 Task: Filter Commitments by Social impact.
Action: Mouse moved to (237, 80)
Screenshot: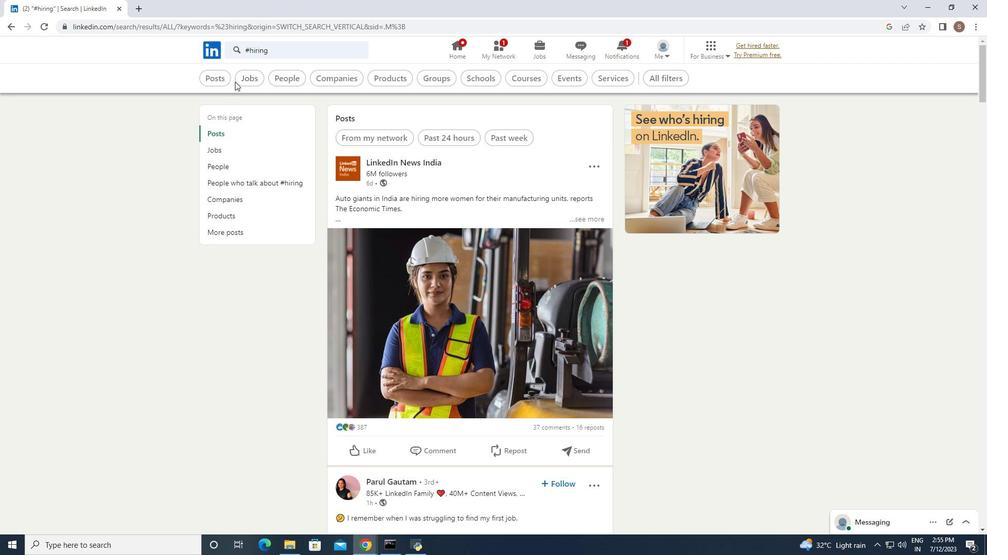 
Action: Mouse pressed left at (237, 80)
Screenshot: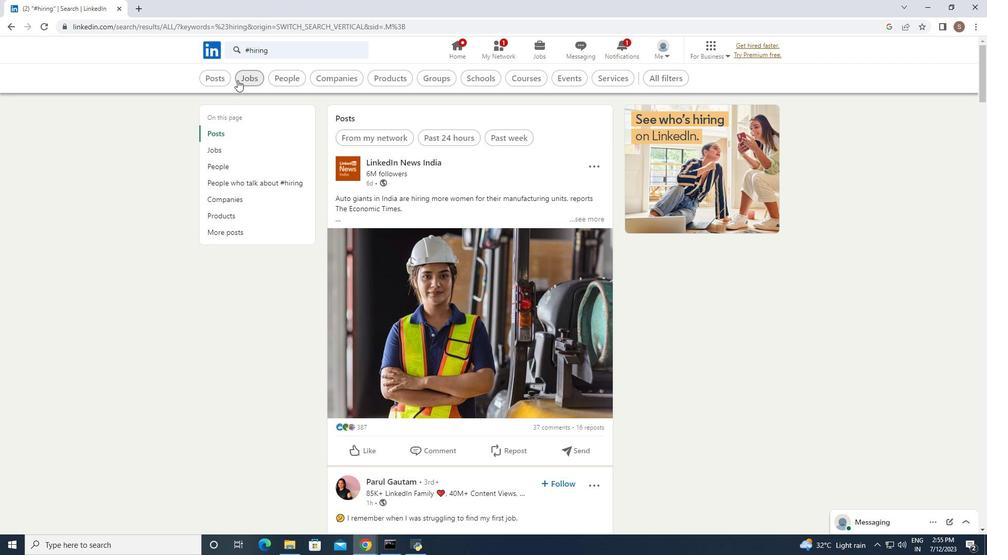 
Action: Mouse moved to (697, 76)
Screenshot: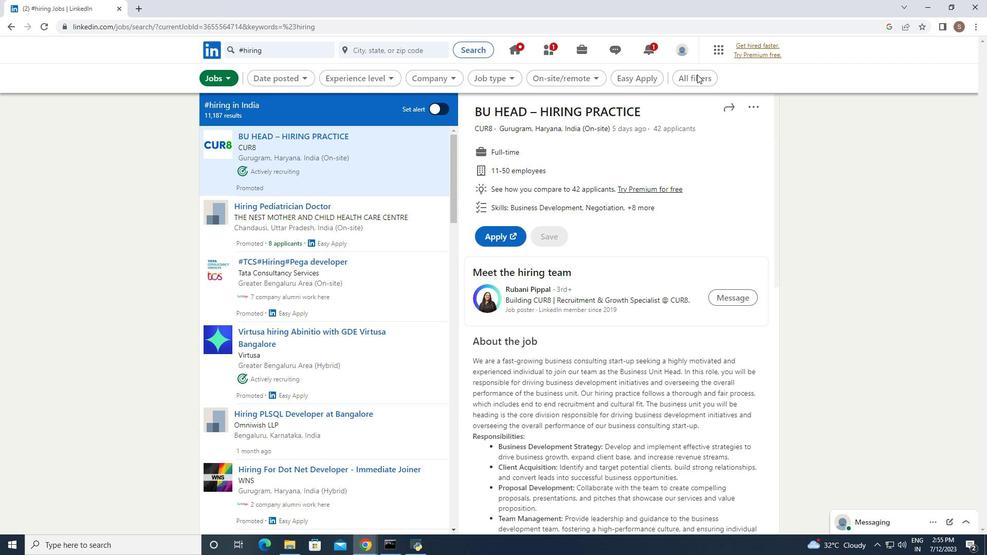 
Action: Mouse pressed left at (697, 76)
Screenshot: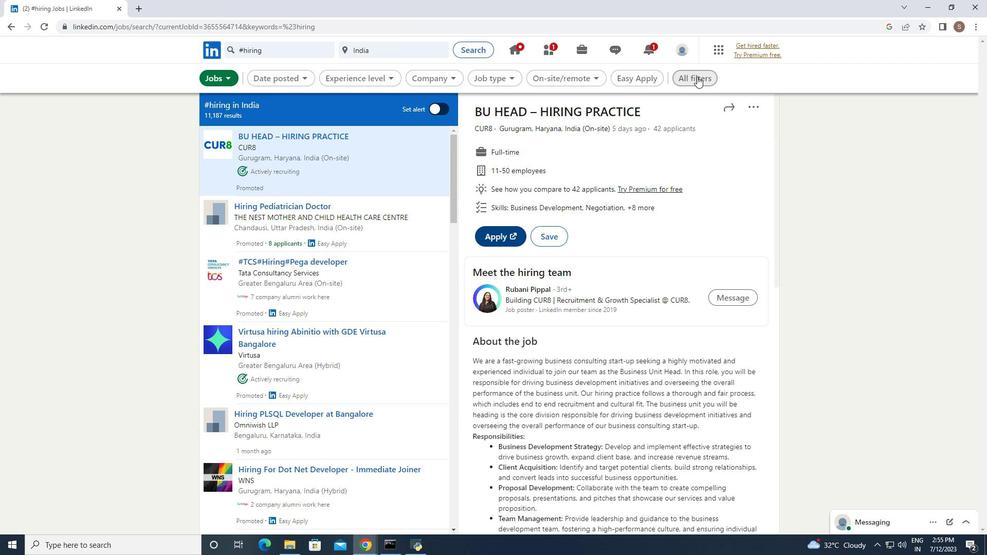 
Action: Mouse moved to (804, 328)
Screenshot: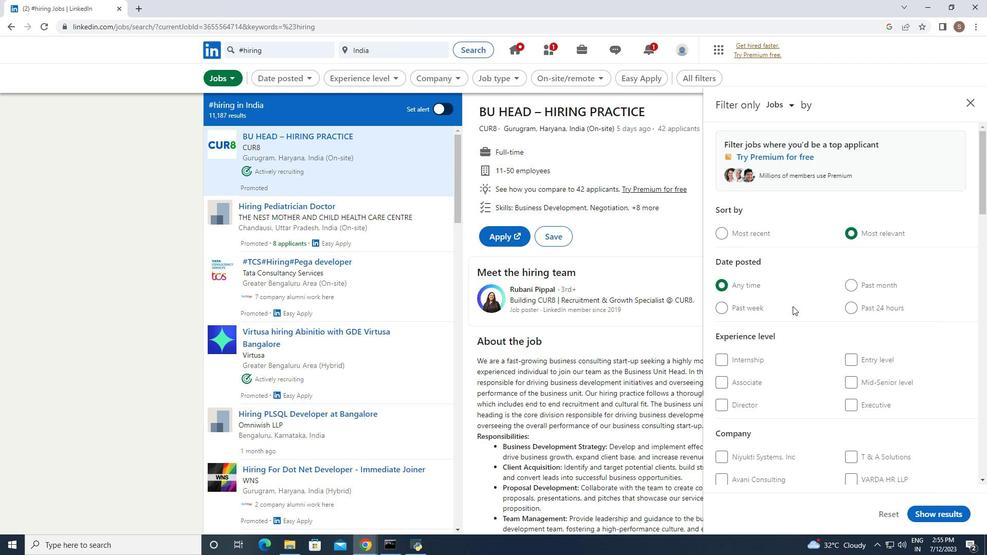 
Action: Mouse scrolled (804, 327) with delta (0, 0)
Screenshot: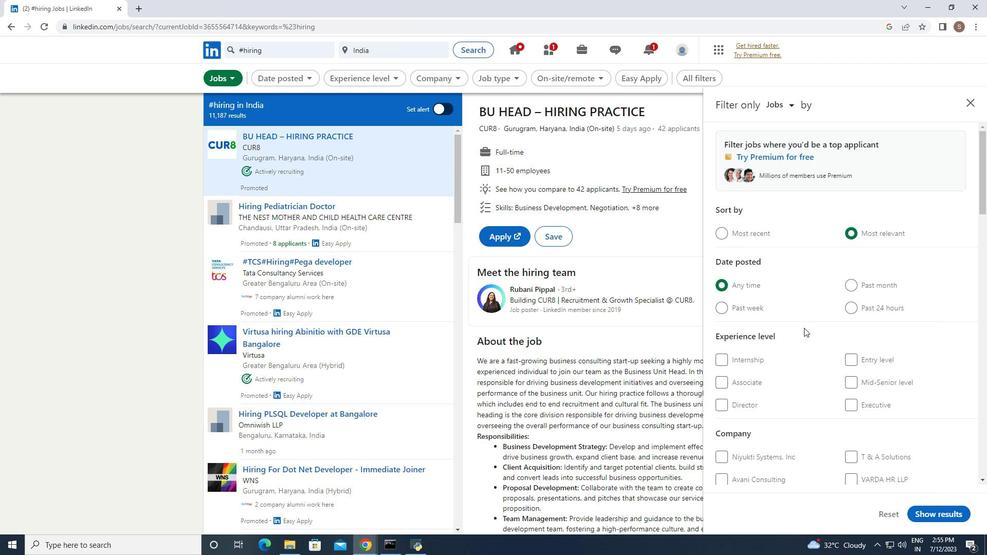 
Action: Mouse scrolled (804, 327) with delta (0, 0)
Screenshot: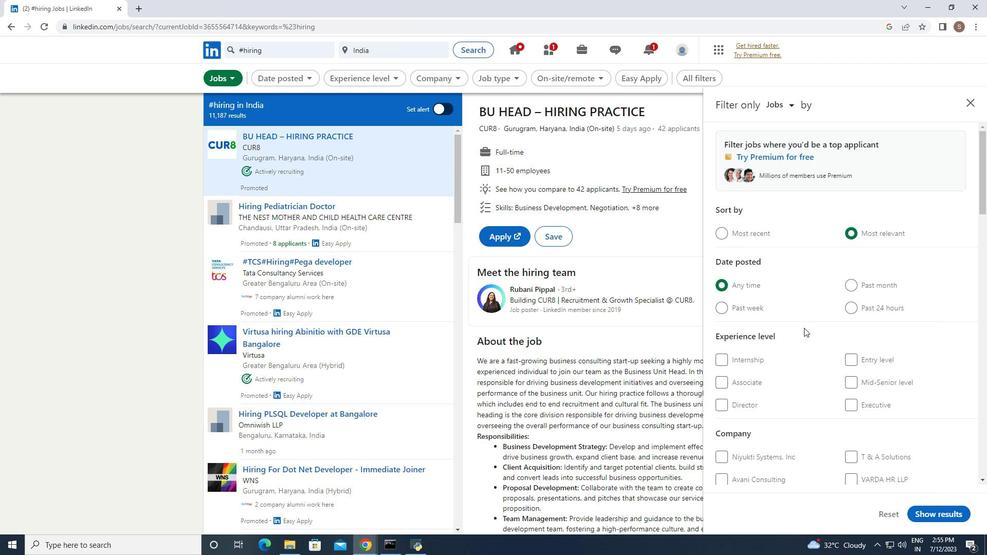
Action: Mouse scrolled (804, 327) with delta (0, 0)
Screenshot: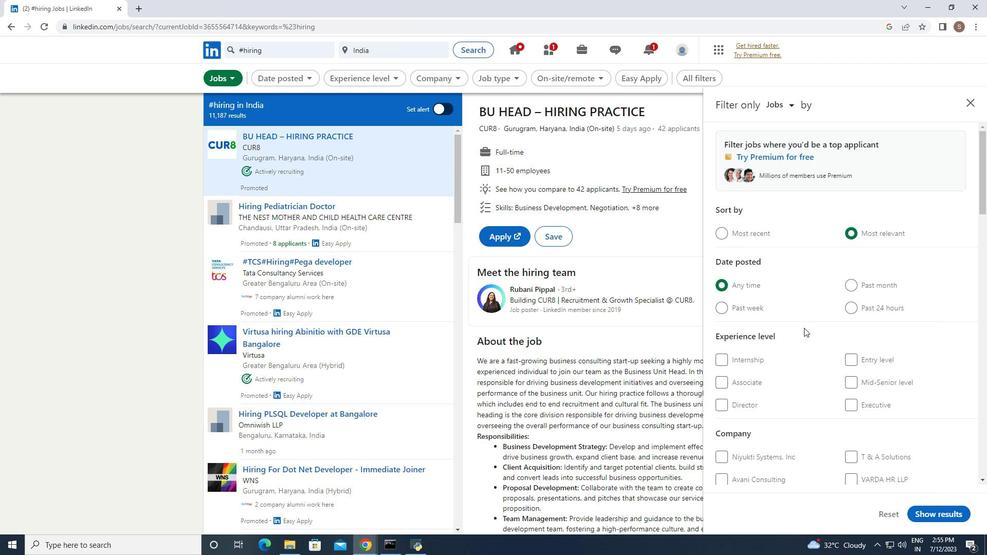 
Action: Mouse scrolled (804, 327) with delta (0, 0)
Screenshot: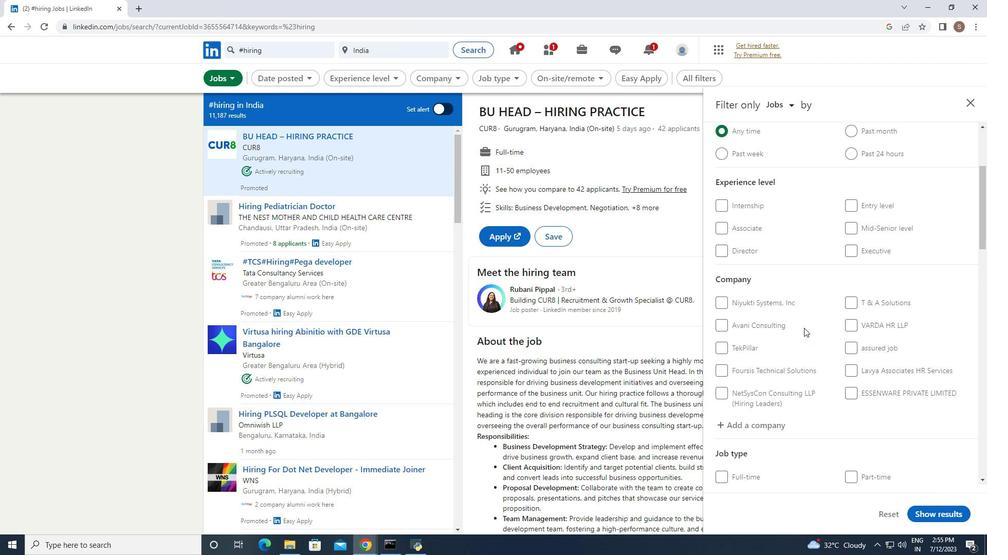 
Action: Mouse scrolled (804, 327) with delta (0, 0)
Screenshot: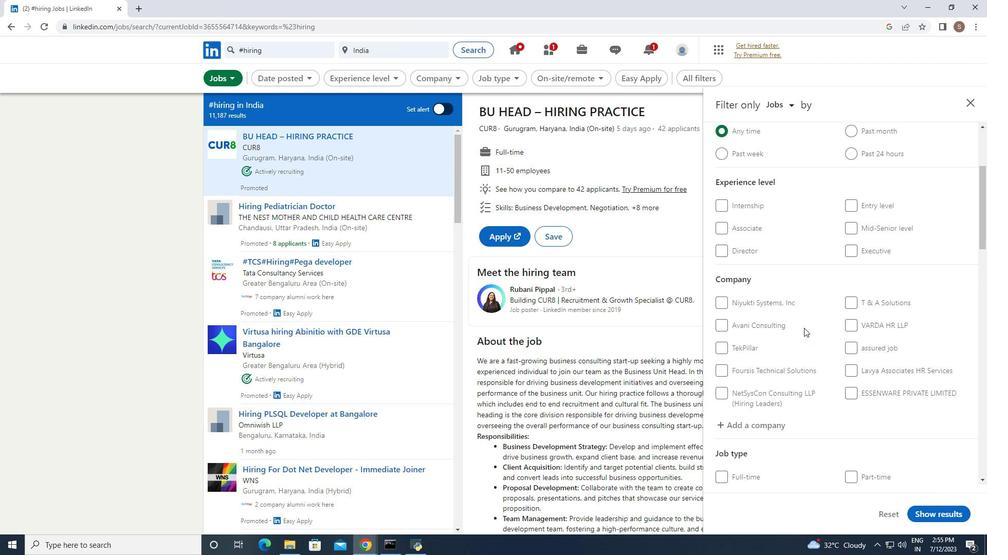 
Action: Mouse scrolled (804, 327) with delta (0, 0)
Screenshot: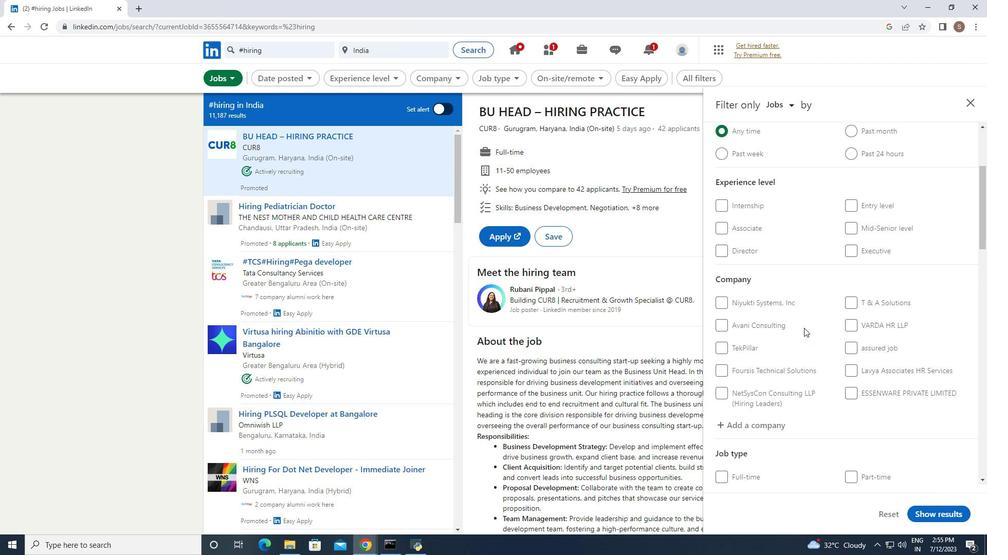 
Action: Mouse scrolled (804, 327) with delta (0, 0)
Screenshot: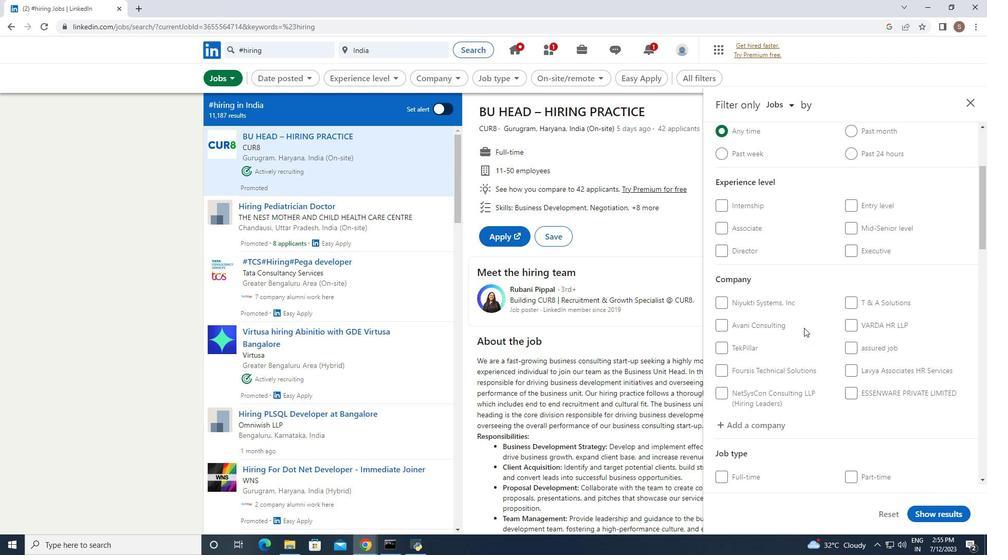
Action: Mouse scrolled (804, 327) with delta (0, 0)
Screenshot: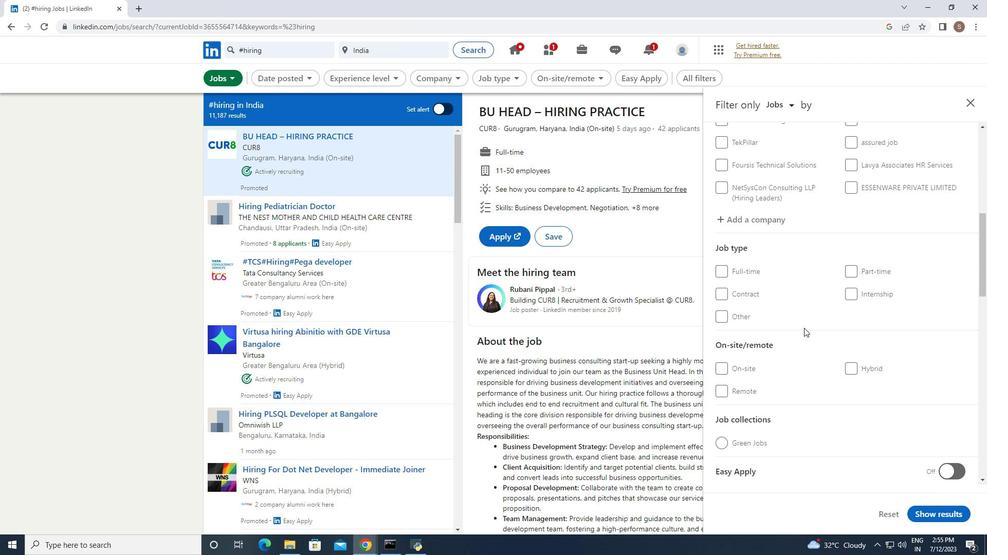 
Action: Mouse scrolled (804, 327) with delta (0, 0)
Screenshot: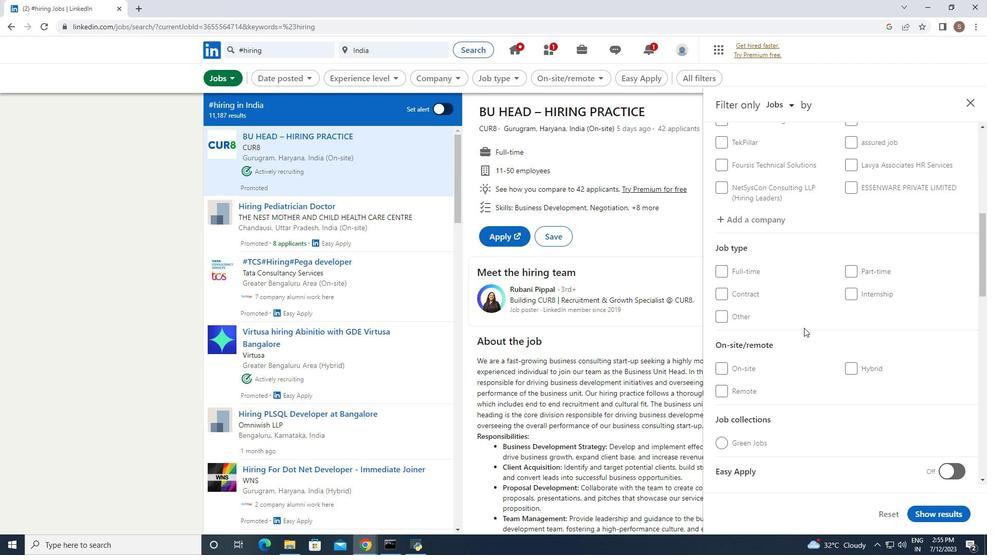 
Action: Mouse scrolled (804, 327) with delta (0, 0)
Screenshot: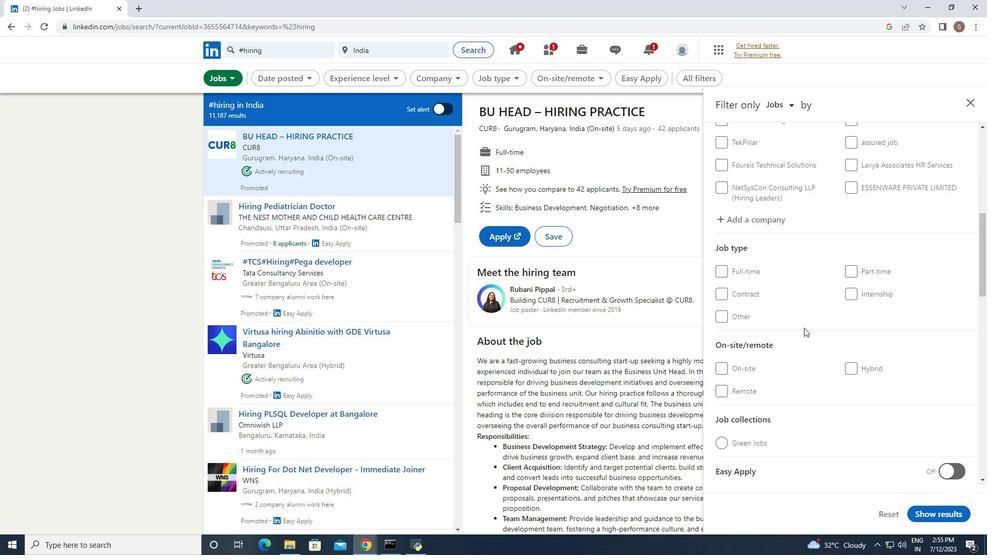 
Action: Mouse scrolled (804, 327) with delta (0, 0)
Screenshot: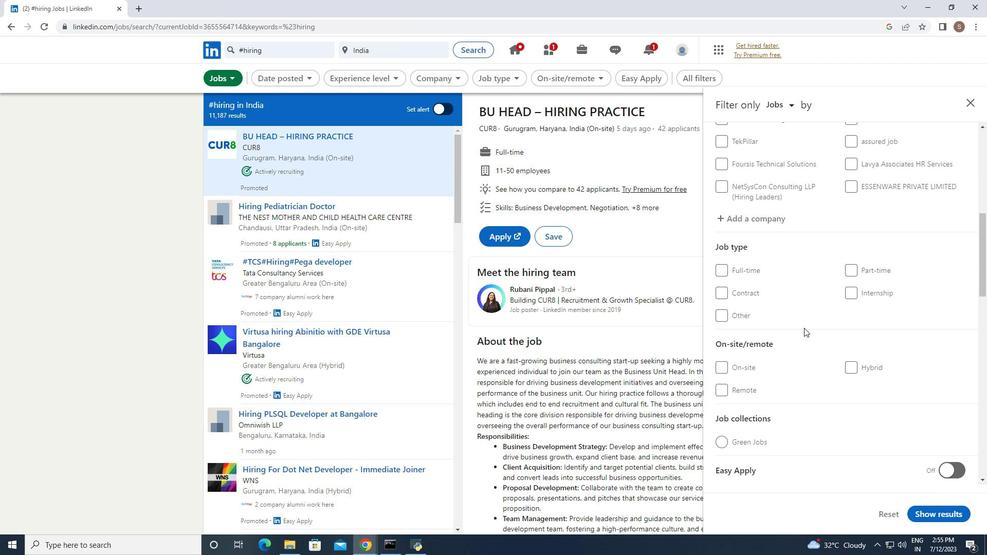 
Action: Mouse scrolled (804, 327) with delta (0, 0)
Screenshot: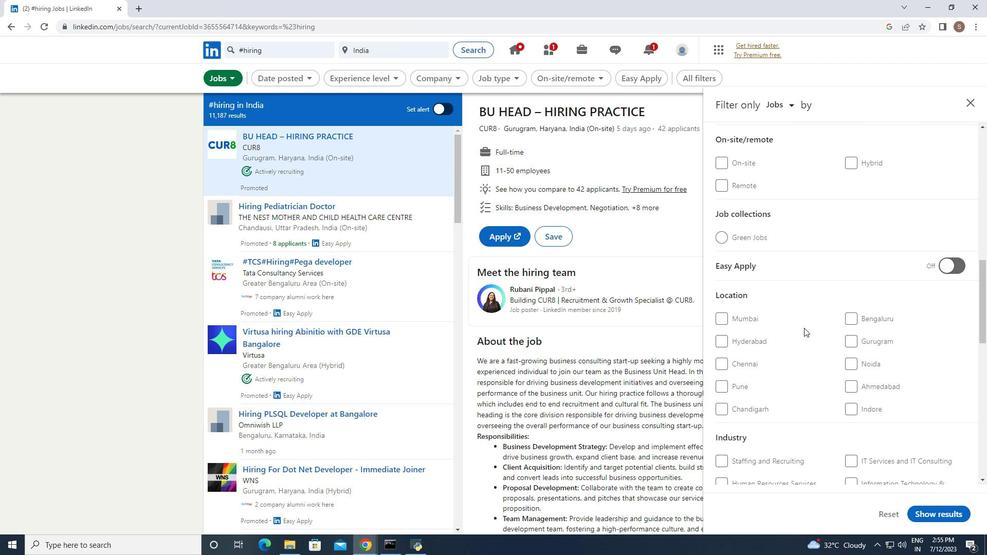 
Action: Mouse scrolled (804, 327) with delta (0, 0)
Screenshot: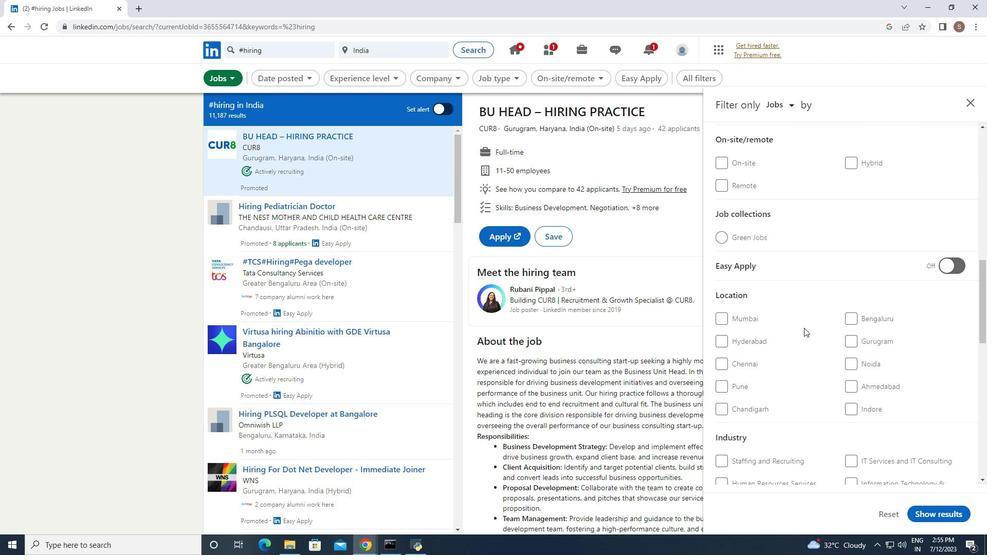 
Action: Mouse scrolled (804, 327) with delta (0, 0)
Screenshot: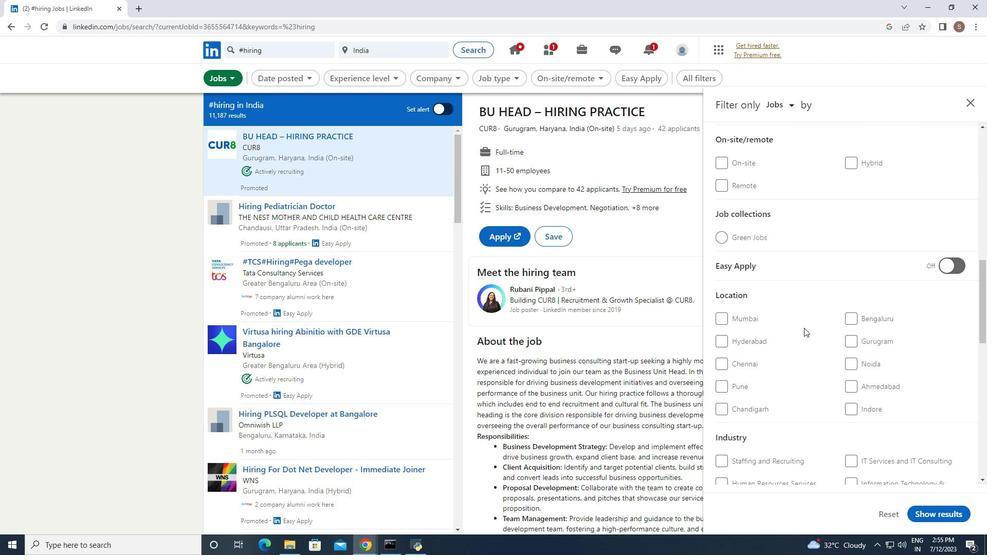 
Action: Mouse scrolled (804, 327) with delta (0, 0)
Screenshot: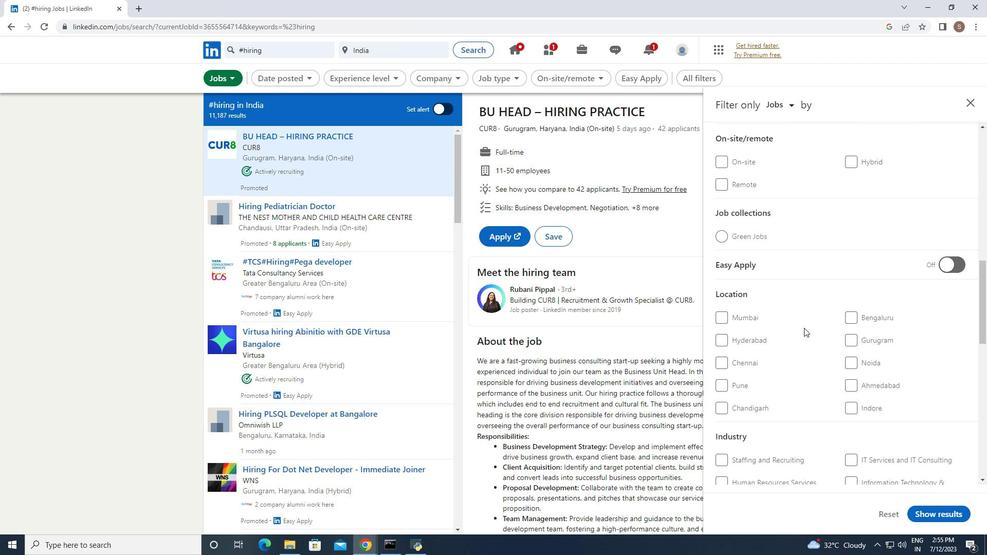 
Action: Mouse scrolled (804, 327) with delta (0, 0)
Screenshot: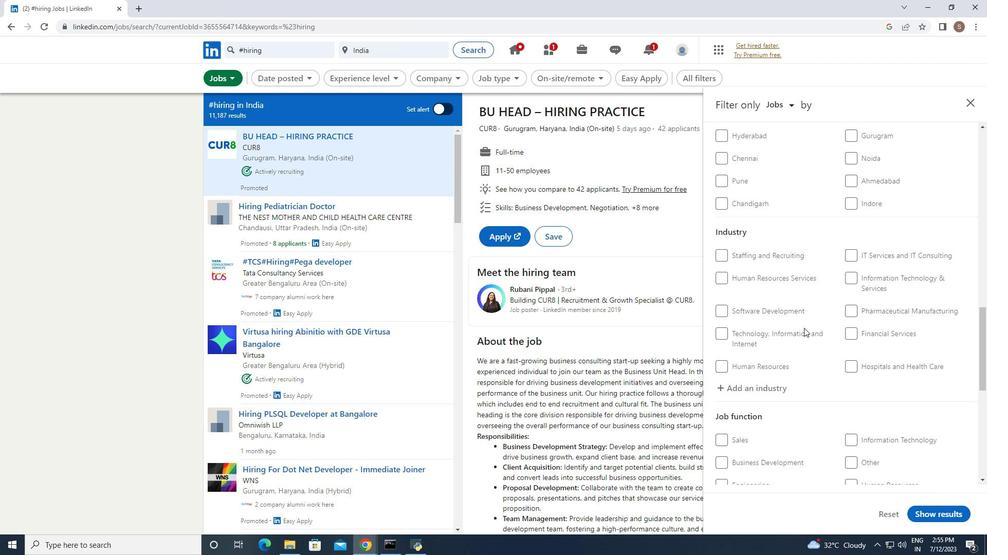 
Action: Mouse scrolled (804, 327) with delta (0, 0)
Screenshot: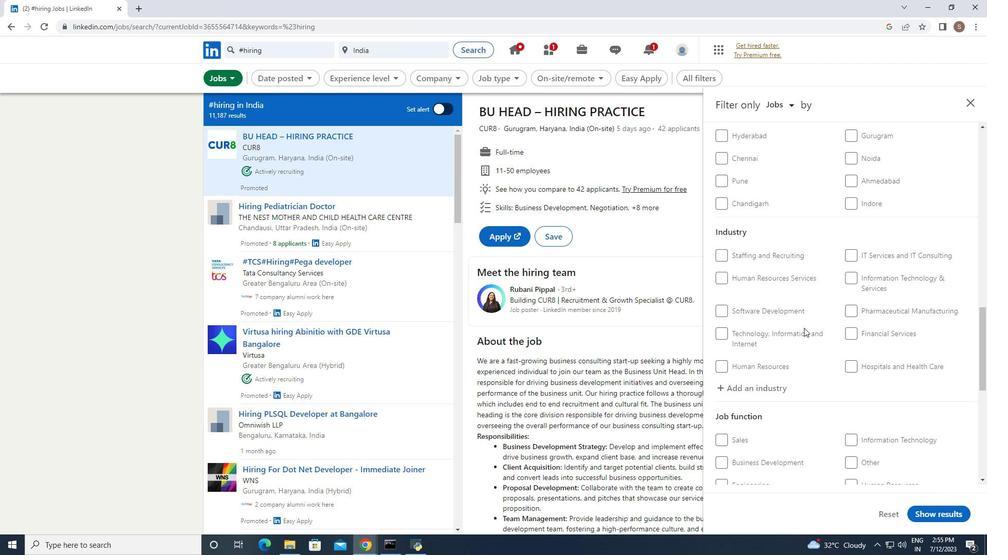 
Action: Mouse scrolled (804, 327) with delta (0, 0)
Screenshot: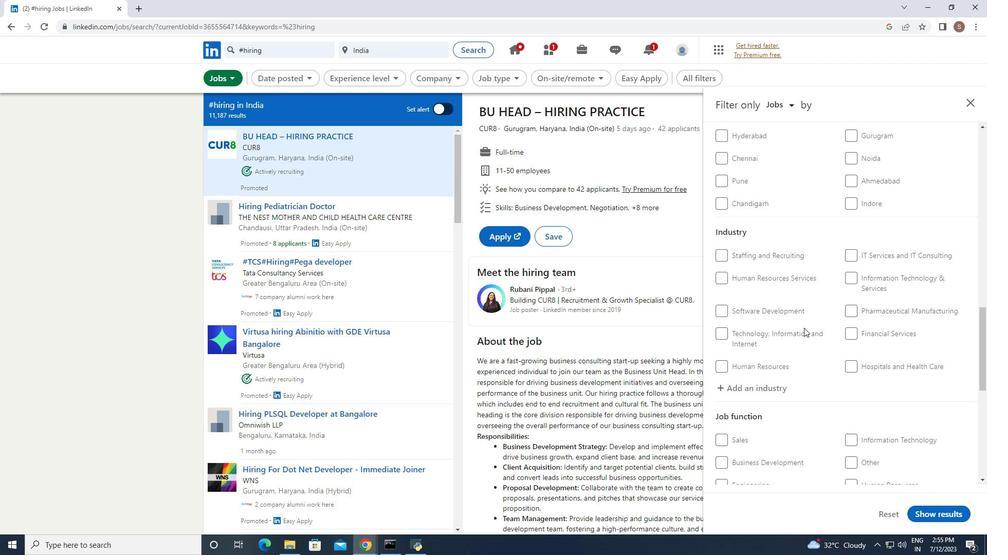 
Action: Mouse scrolled (804, 327) with delta (0, 0)
Screenshot: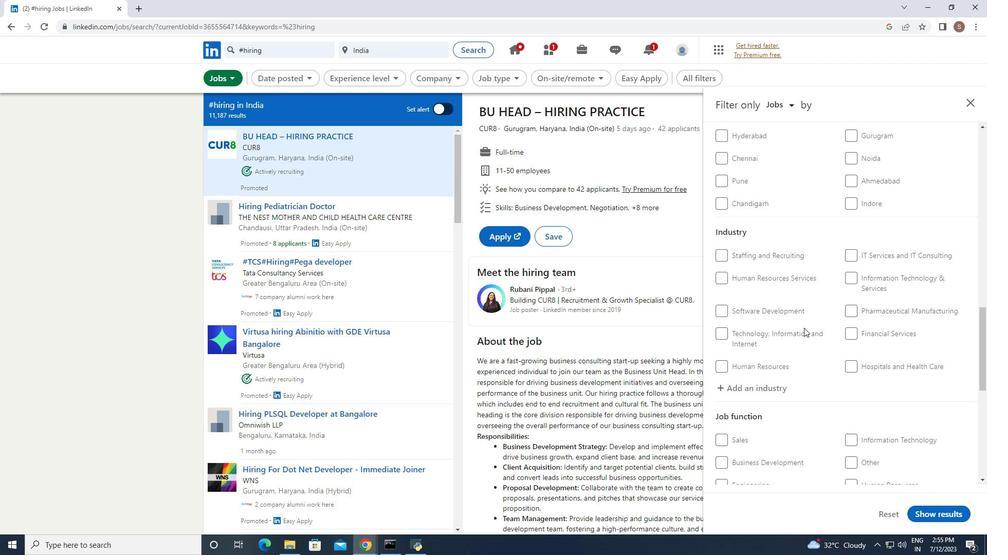 
Action: Mouse scrolled (804, 327) with delta (0, 0)
Screenshot: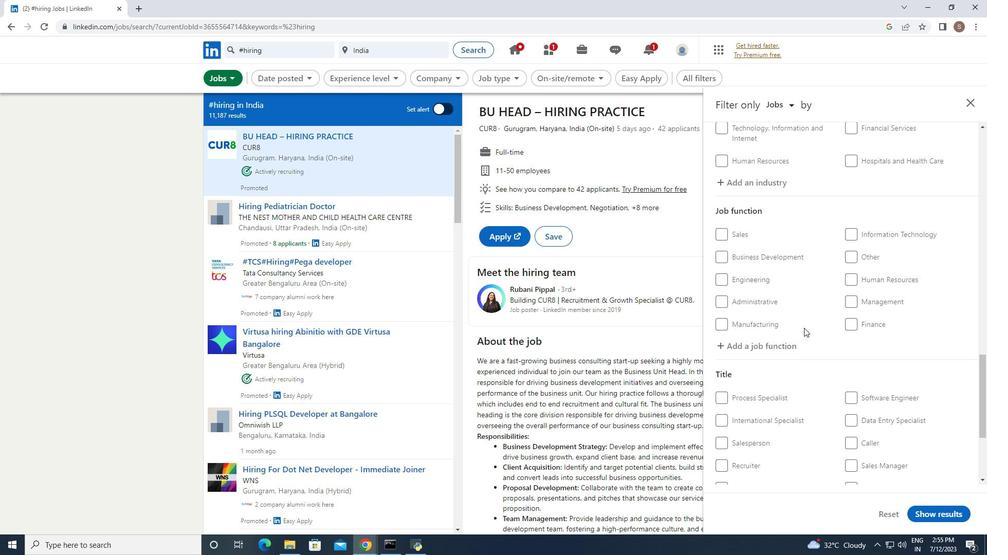 
Action: Mouse scrolled (804, 327) with delta (0, 0)
Screenshot: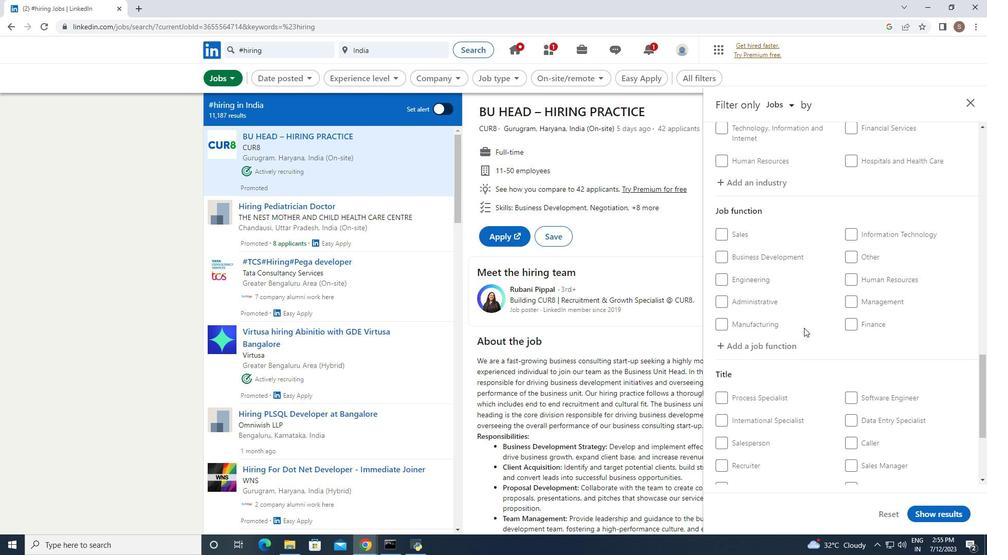 
Action: Mouse scrolled (804, 327) with delta (0, 0)
Screenshot: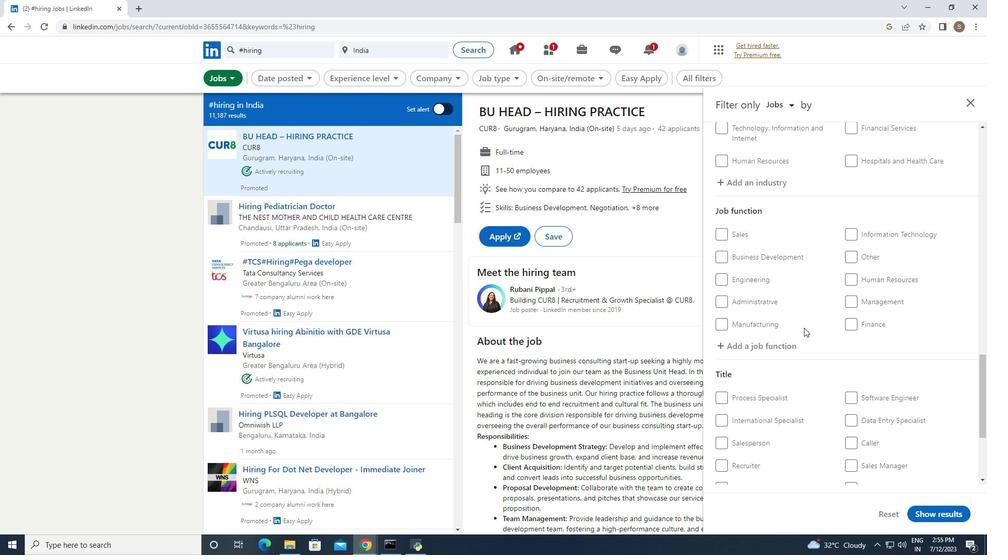 
Action: Mouse scrolled (804, 327) with delta (0, 0)
Screenshot: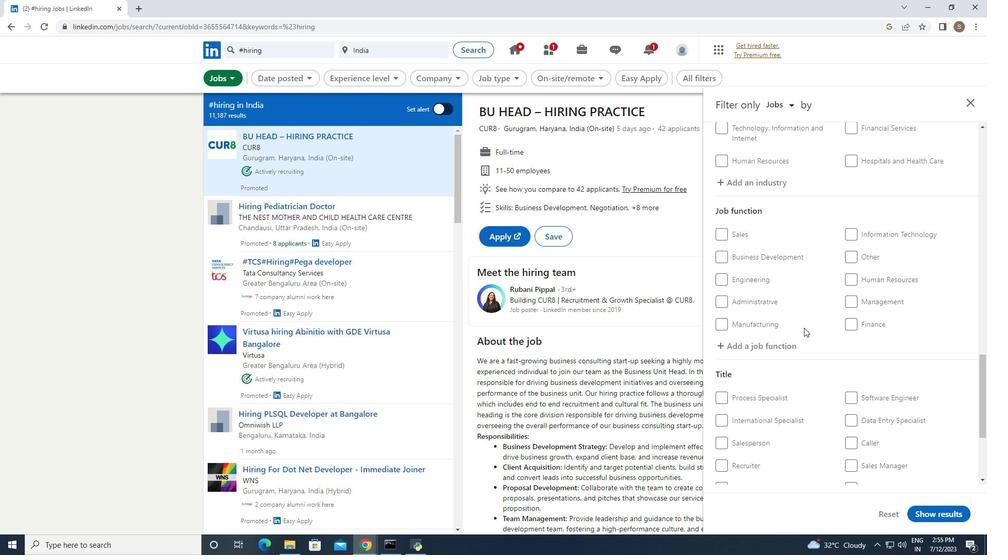 
Action: Mouse scrolled (804, 327) with delta (0, 0)
Screenshot: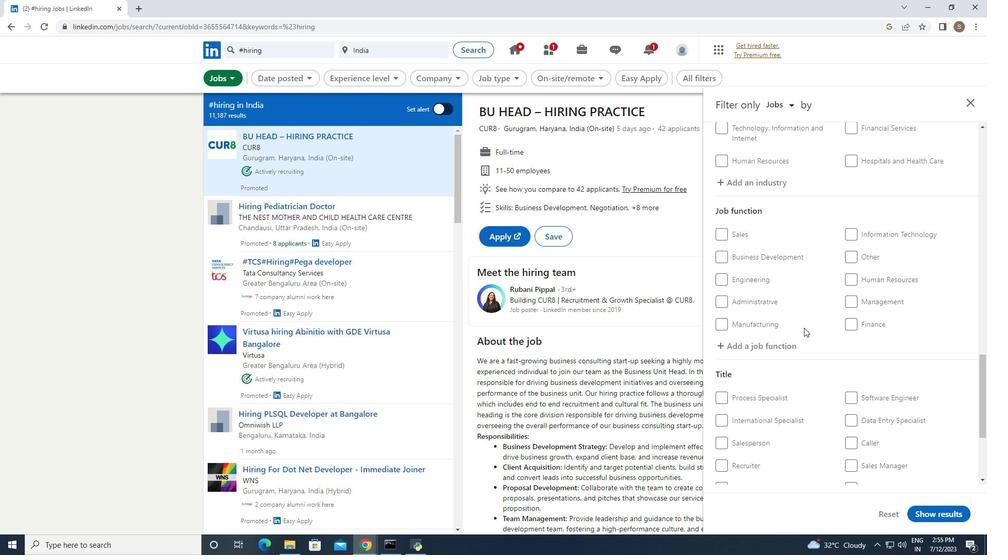 
Action: Mouse moved to (852, 458)
Screenshot: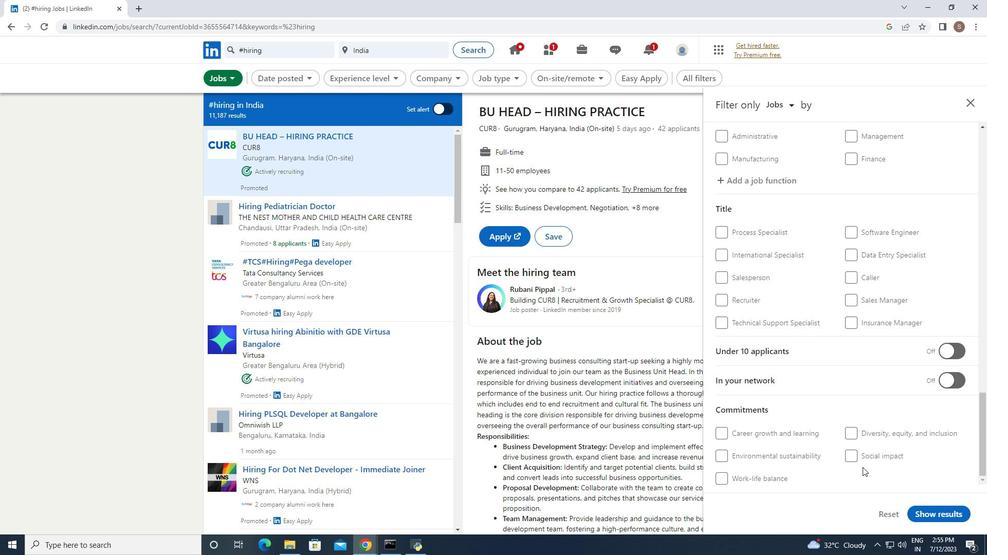 
Action: Mouse pressed left at (852, 458)
Screenshot: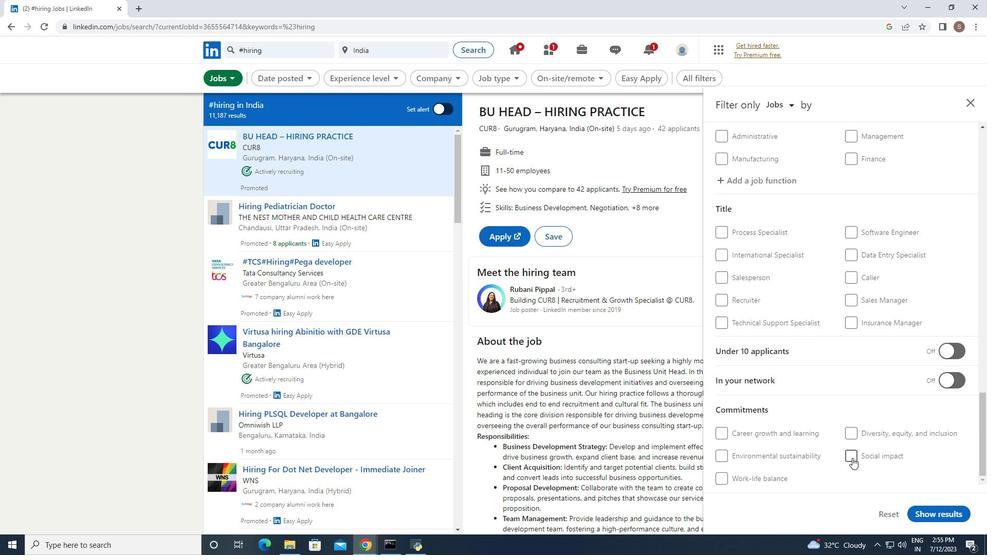 
Action: Mouse moved to (932, 513)
Screenshot: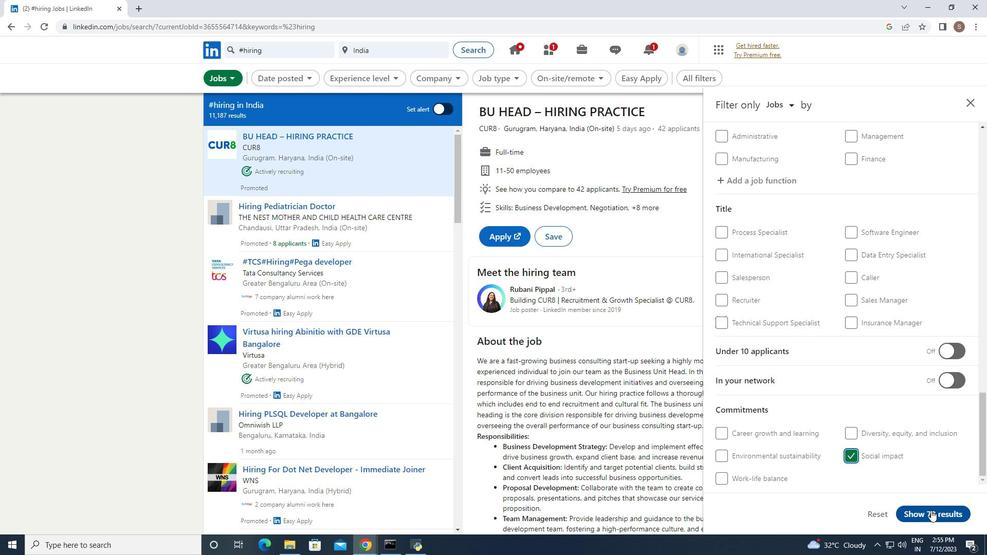 
Action: Mouse pressed left at (932, 513)
Screenshot: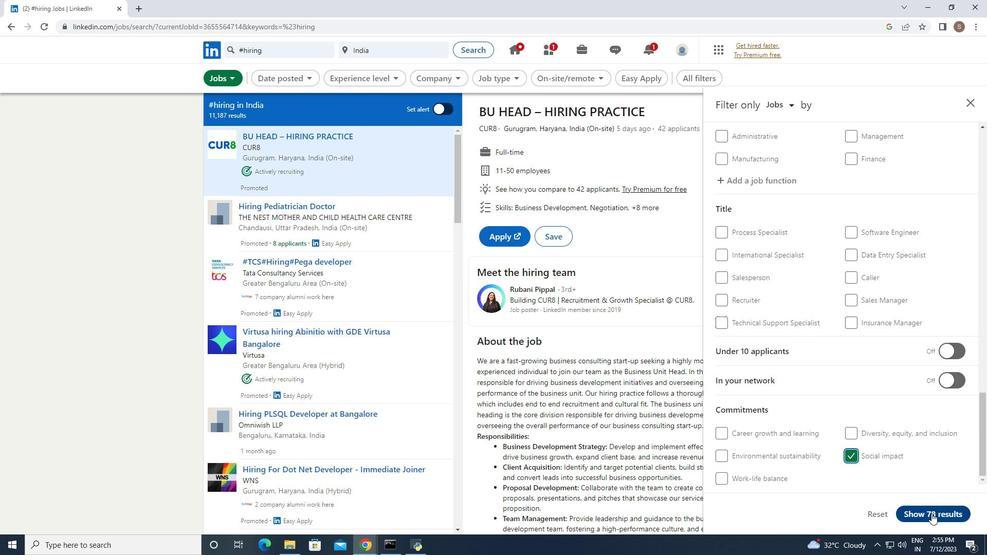 
